 Task: Add Market Corner Cooked Pork Carnitas to the cart.
Action: Mouse moved to (15, 113)
Screenshot: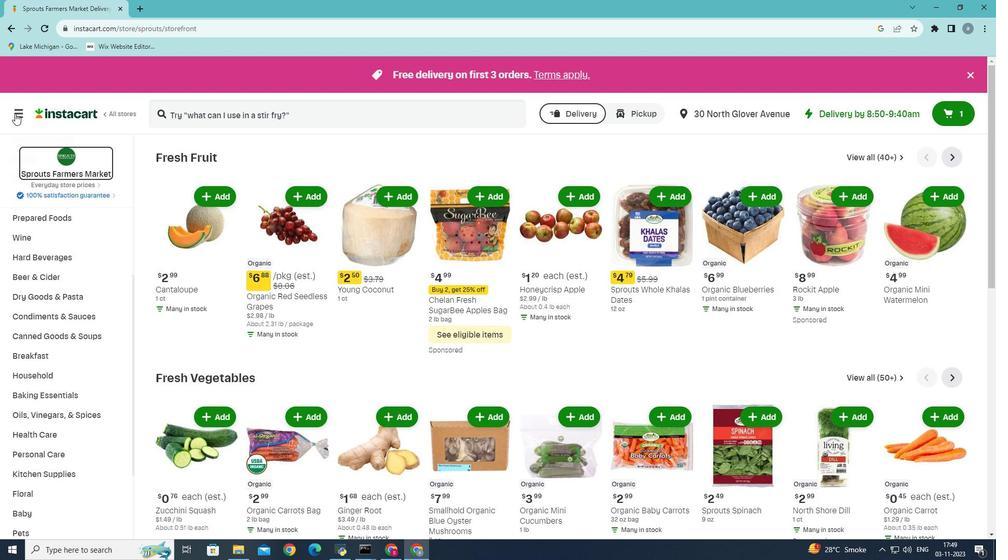 
Action: Mouse pressed left at (15, 113)
Screenshot: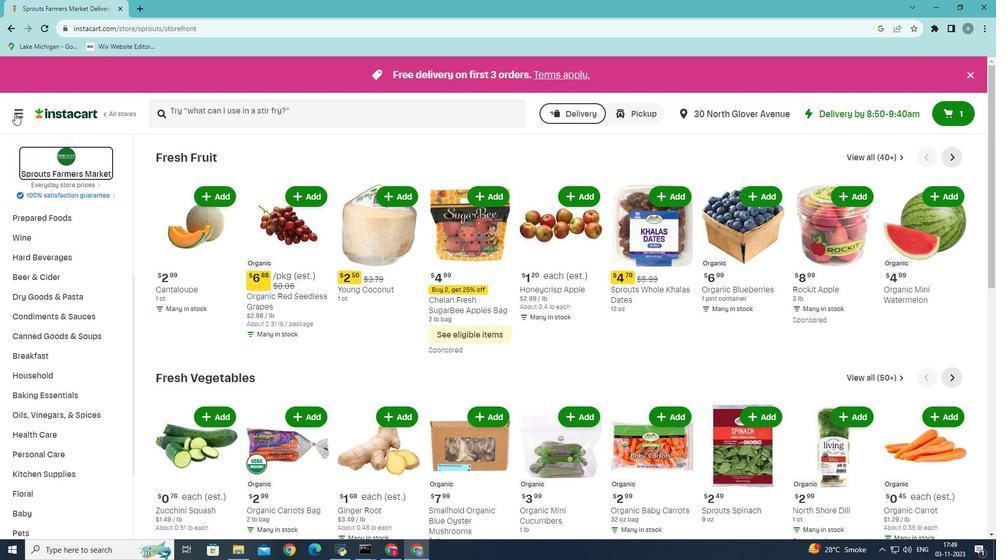 
Action: Mouse moved to (46, 288)
Screenshot: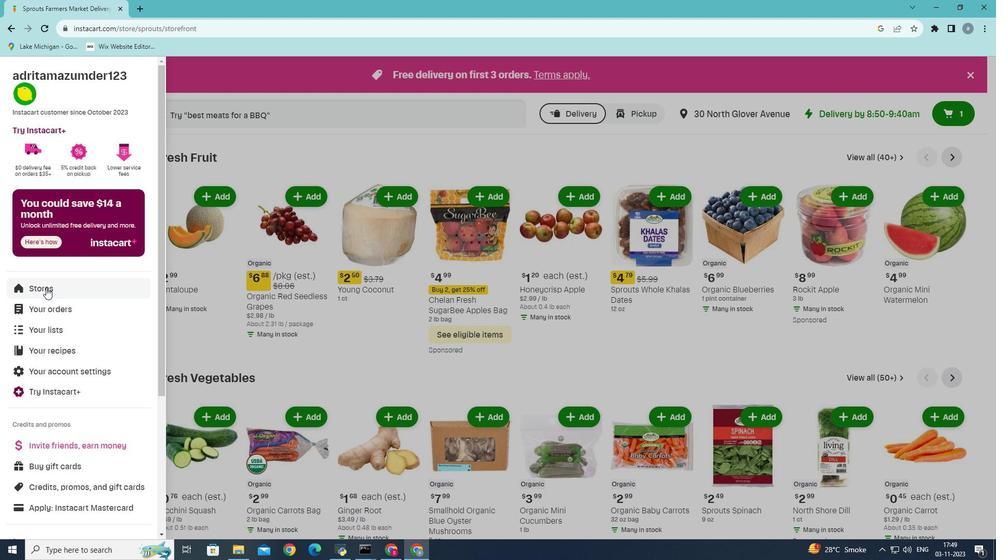 
Action: Mouse pressed left at (46, 288)
Screenshot: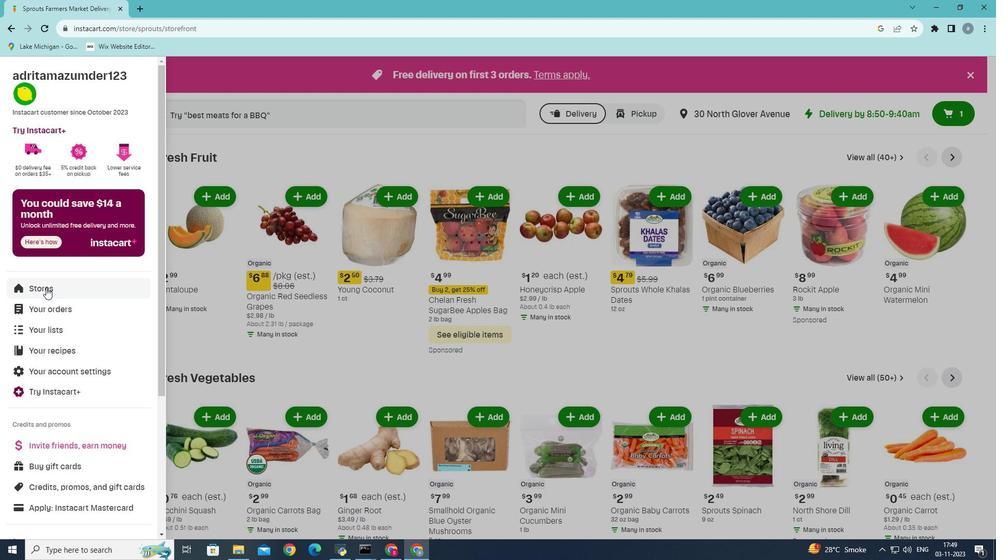 
Action: Mouse moved to (247, 117)
Screenshot: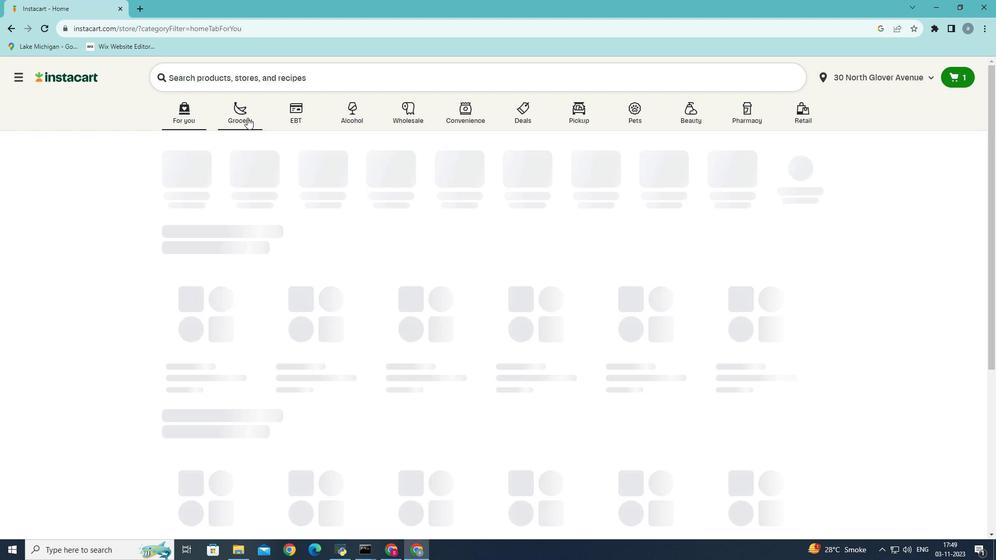 
Action: Mouse pressed left at (247, 117)
Screenshot: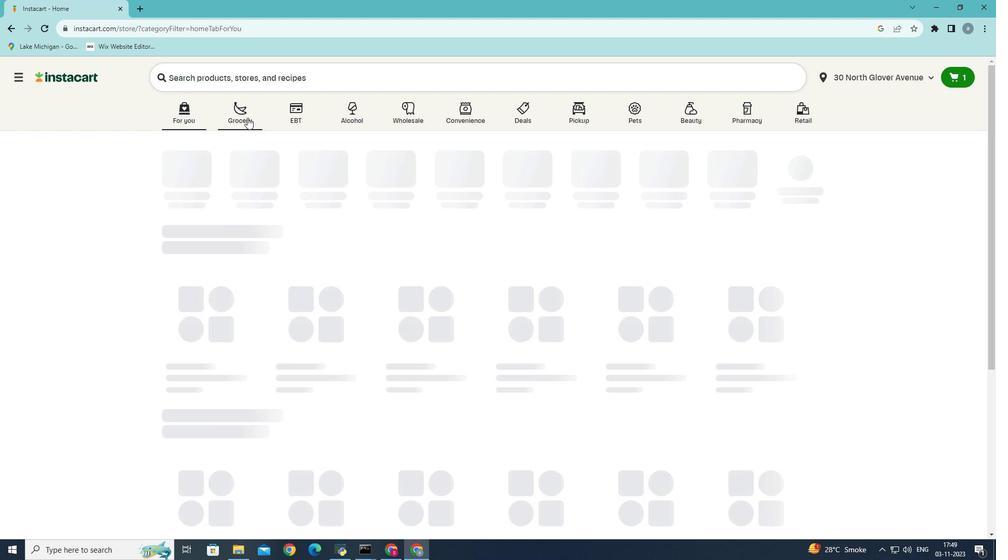 
Action: Mouse moved to (222, 299)
Screenshot: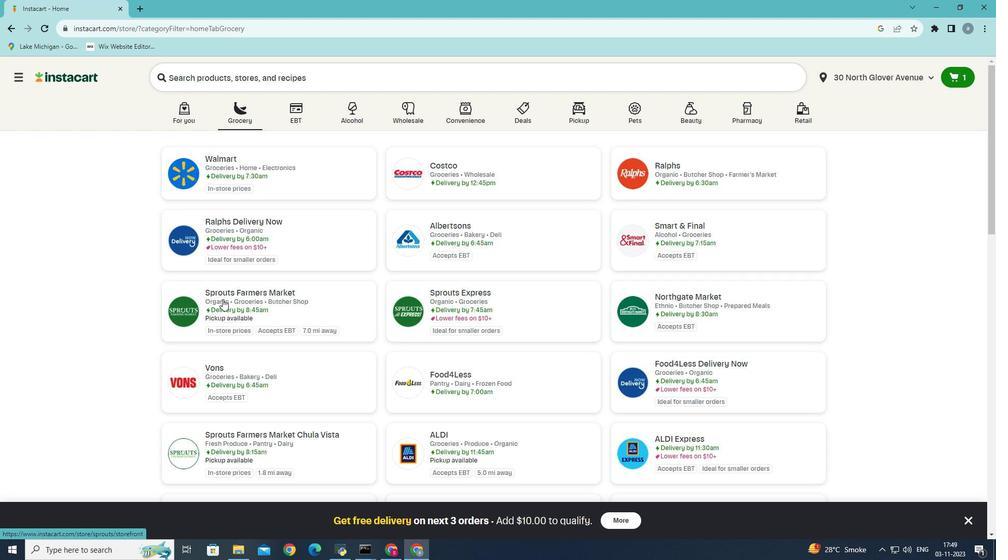 
Action: Mouse pressed left at (222, 299)
Screenshot: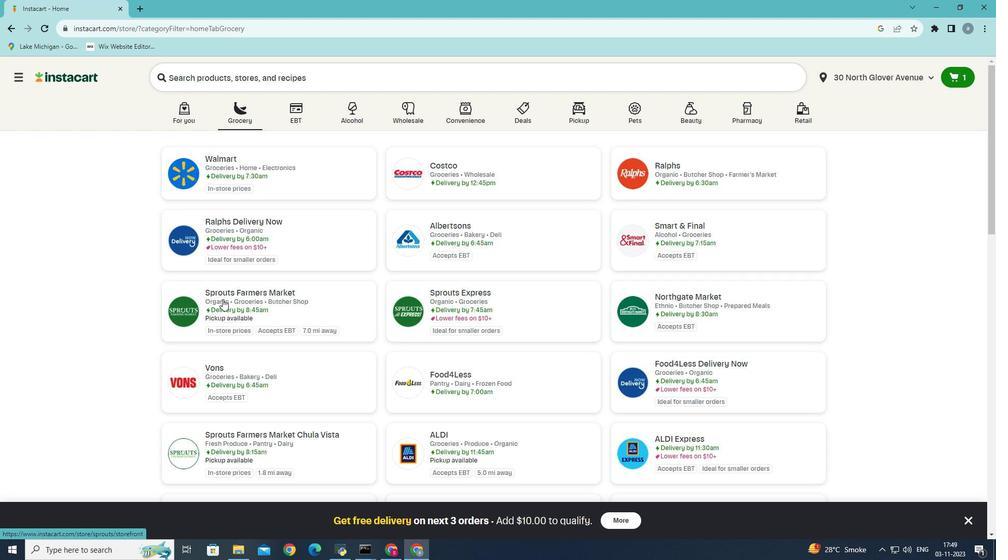 
Action: Mouse moved to (67, 483)
Screenshot: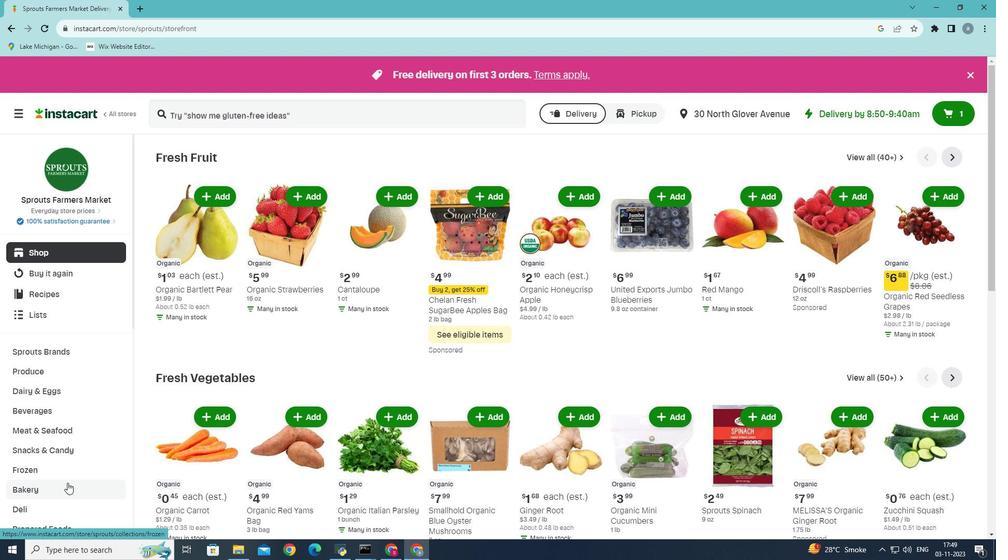 
Action: Mouse scrolled (67, 482) with delta (0, 0)
Screenshot: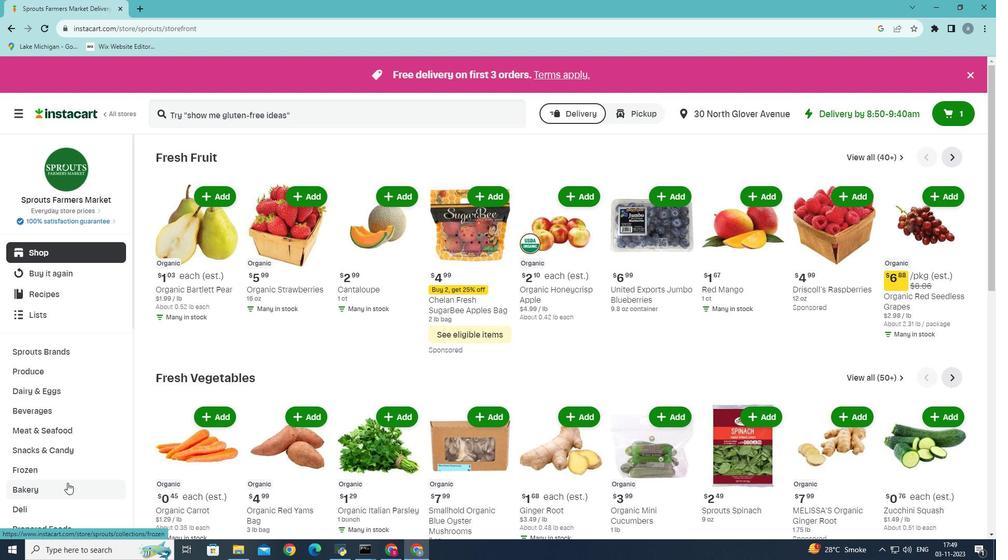 
Action: Mouse moved to (66, 483)
Screenshot: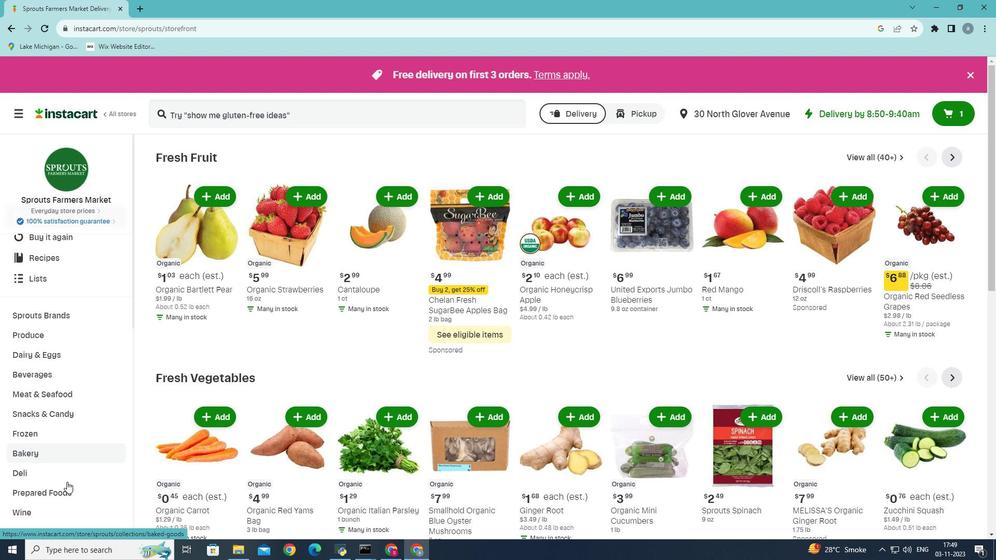 
Action: Mouse scrolled (66, 482) with delta (0, 0)
Screenshot: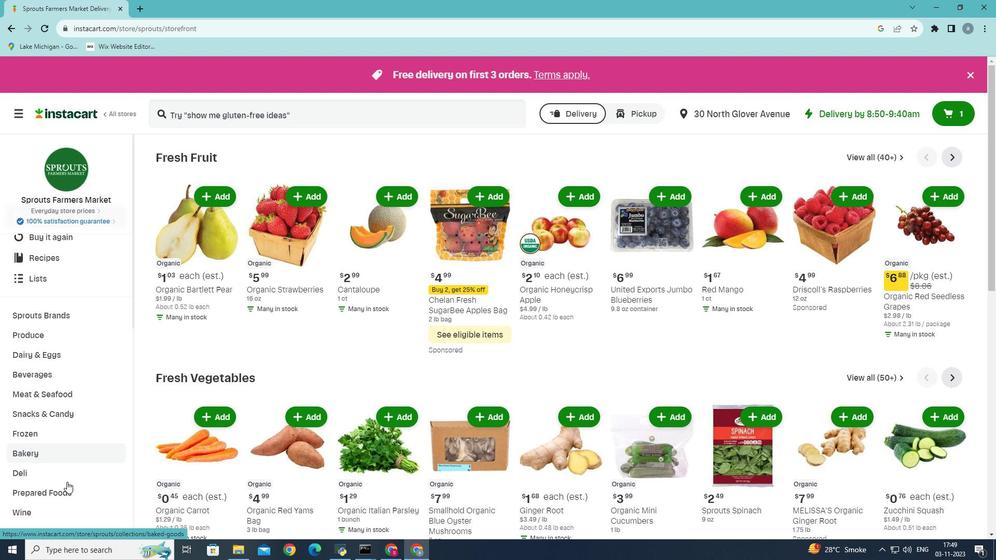 
Action: Mouse moved to (43, 430)
Screenshot: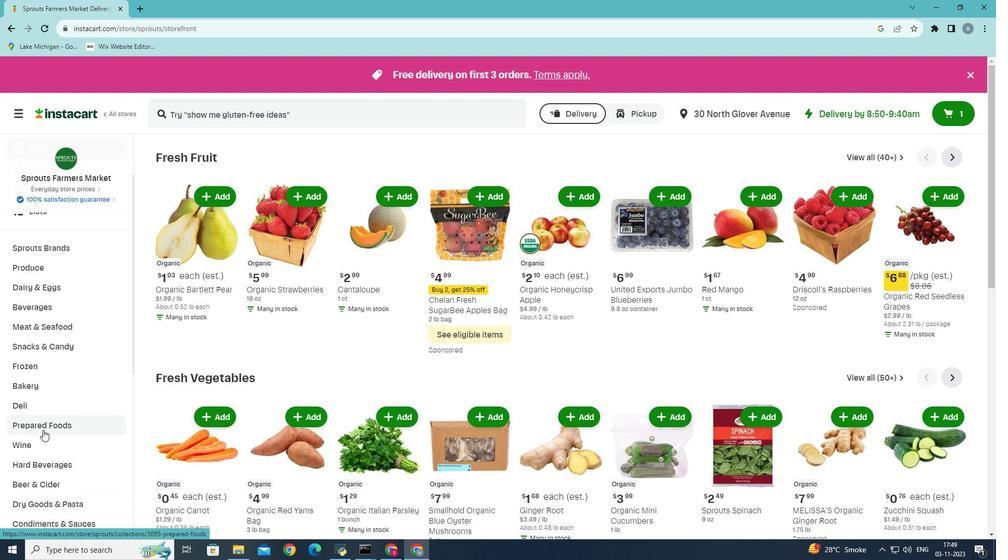 
Action: Mouse pressed left at (43, 430)
Screenshot: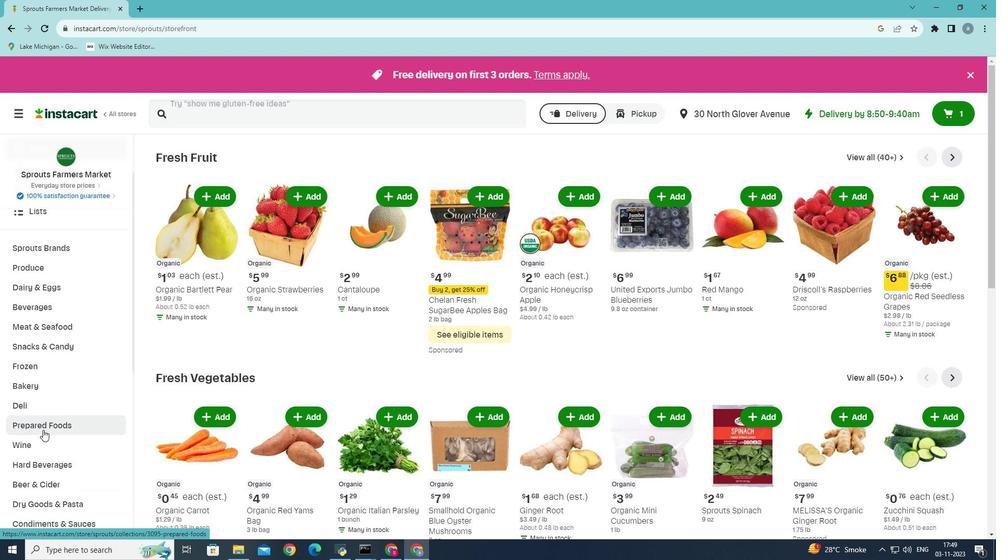 
Action: Mouse moved to (353, 178)
Screenshot: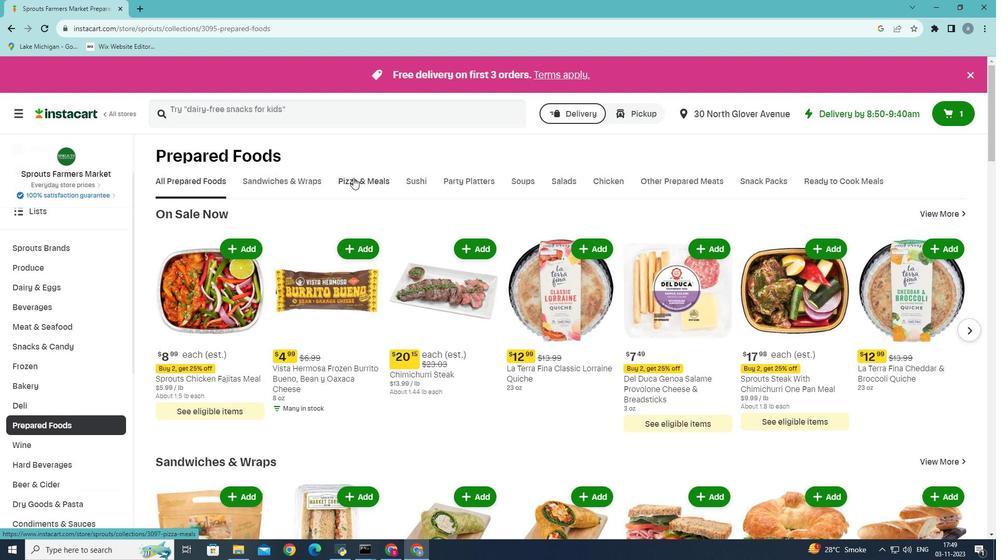 
Action: Mouse pressed left at (353, 178)
Screenshot: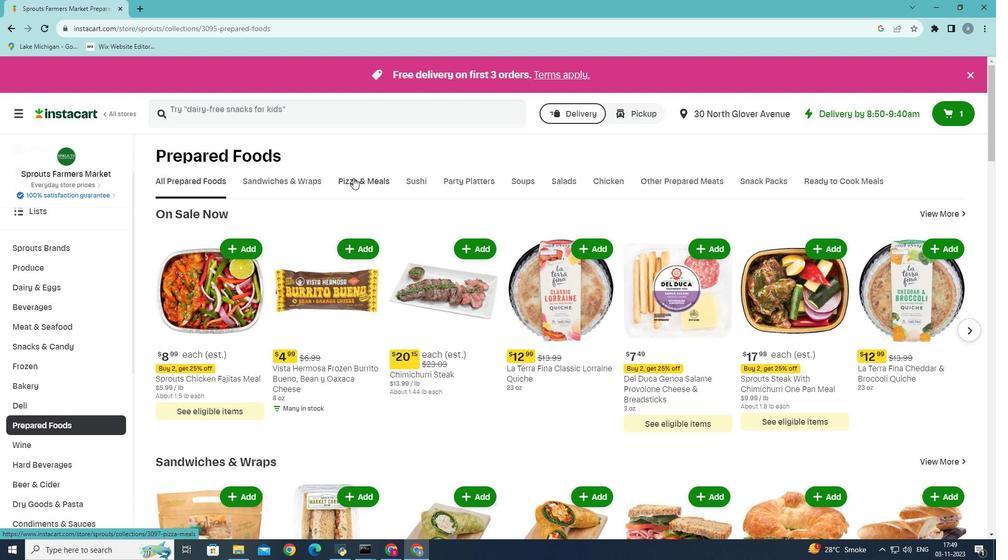 
Action: Mouse moved to (726, 232)
Screenshot: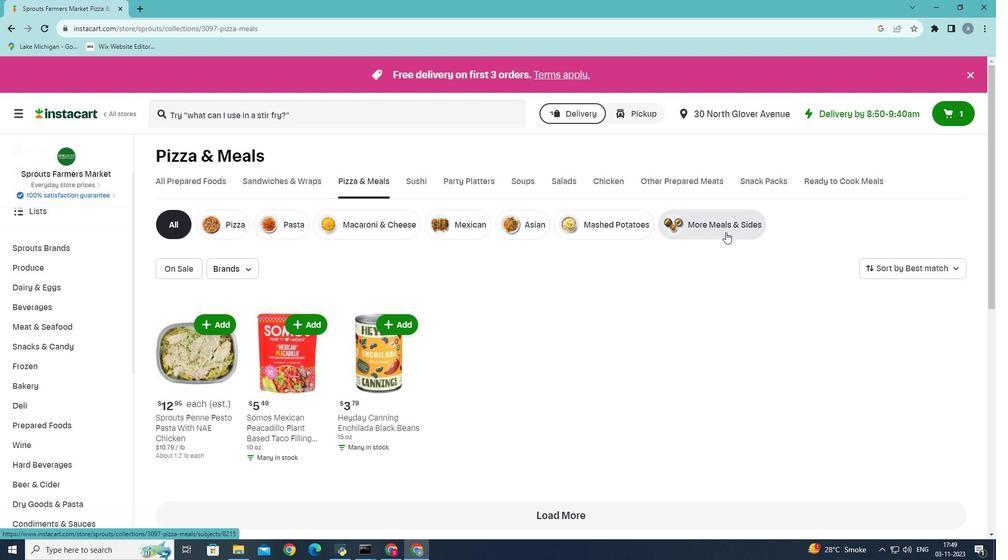 
Action: Mouse pressed left at (726, 232)
Screenshot: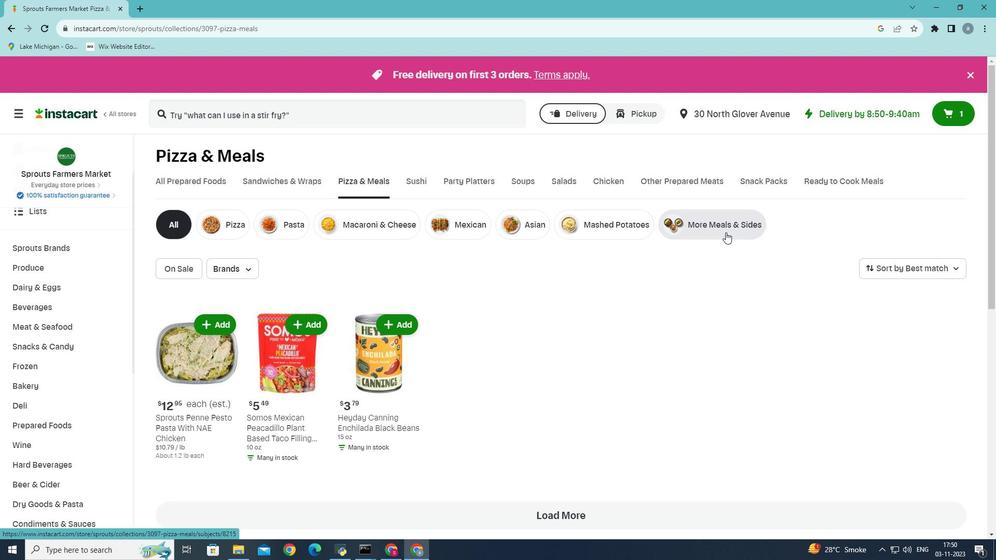 
Action: Mouse moved to (230, 115)
Screenshot: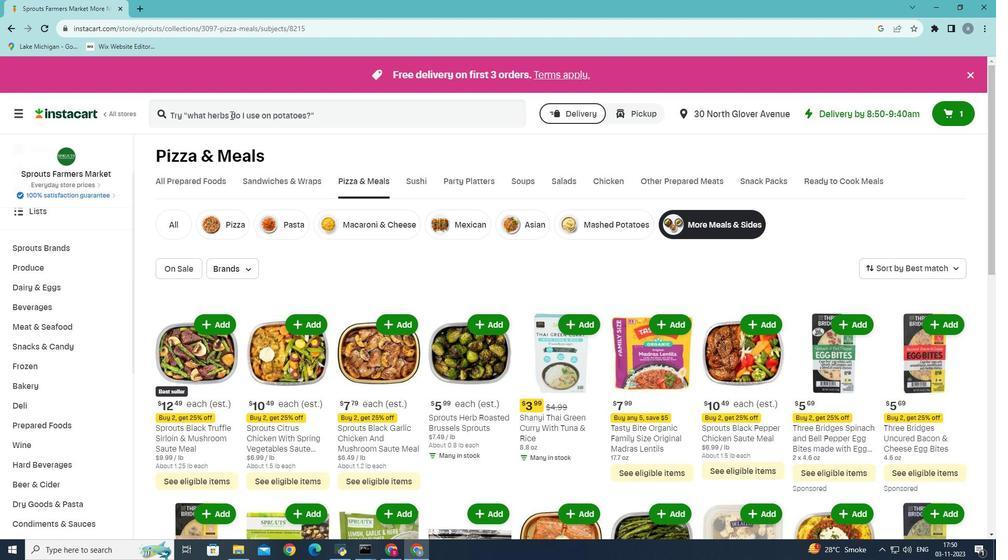 
Action: Mouse pressed left at (230, 115)
Screenshot: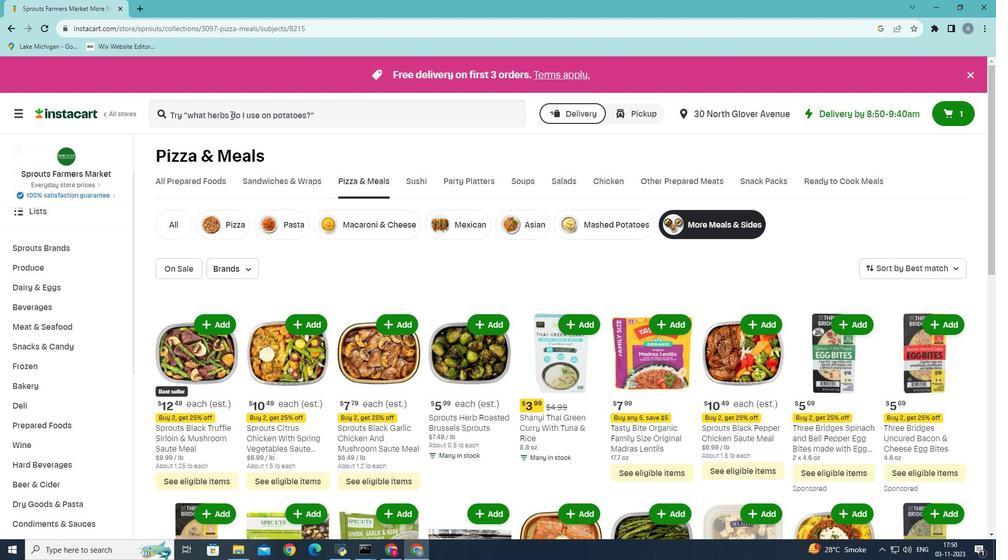 
Action: Mouse moved to (270, 111)
Screenshot: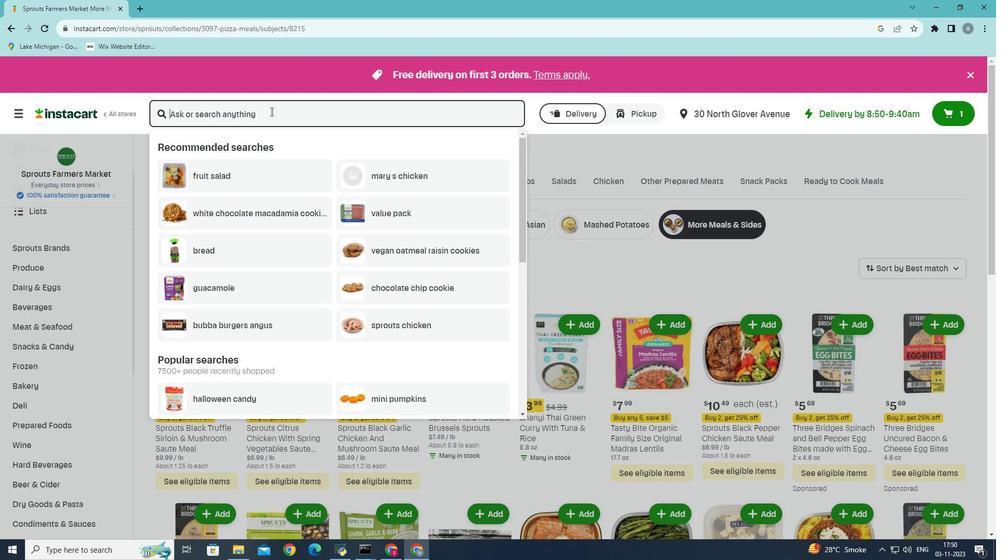 
Action: Key pressed <Key.shift>Market<Key.space><Key.shift>Corner<Key.space>cooked<Key.space>pork<Key.space>carrrrr<Key.backspace><Key.backspace><Key.backspace><Key.backspace>nitas<Key.enter>
Screenshot: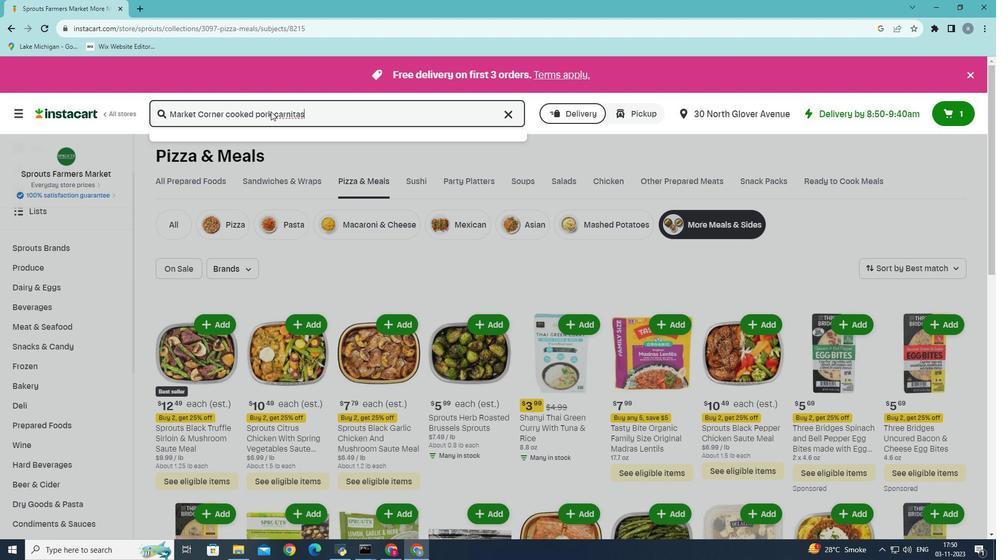 
Action: Mouse moved to (293, 223)
Screenshot: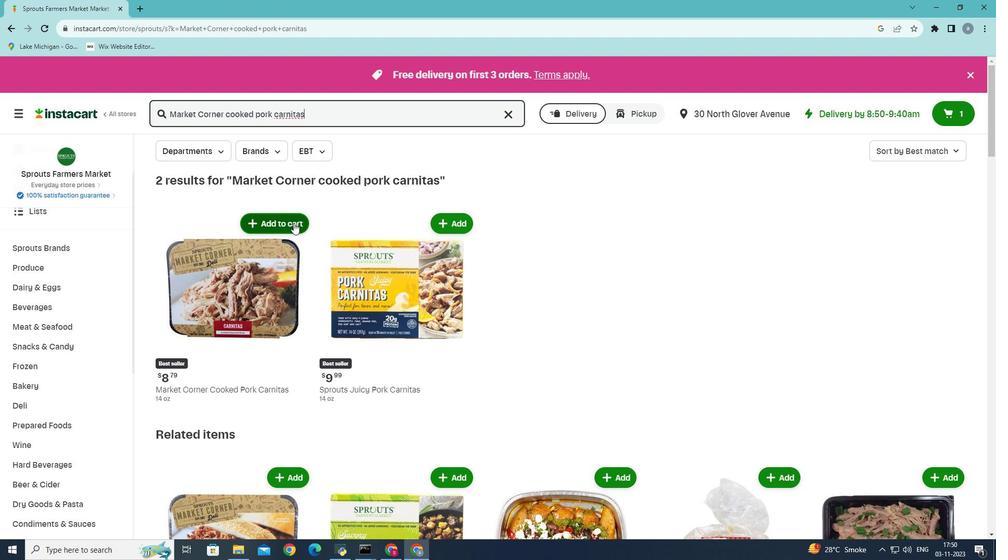 
Action: Mouse pressed left at (293, 223)
Screenshot: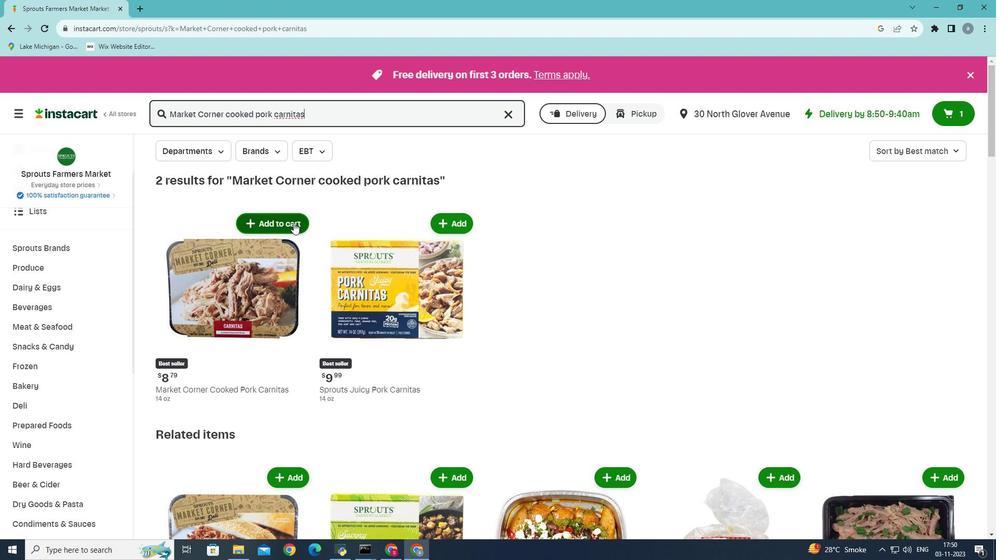 
Action: Mouse moved to (293, 223)
Screenshot: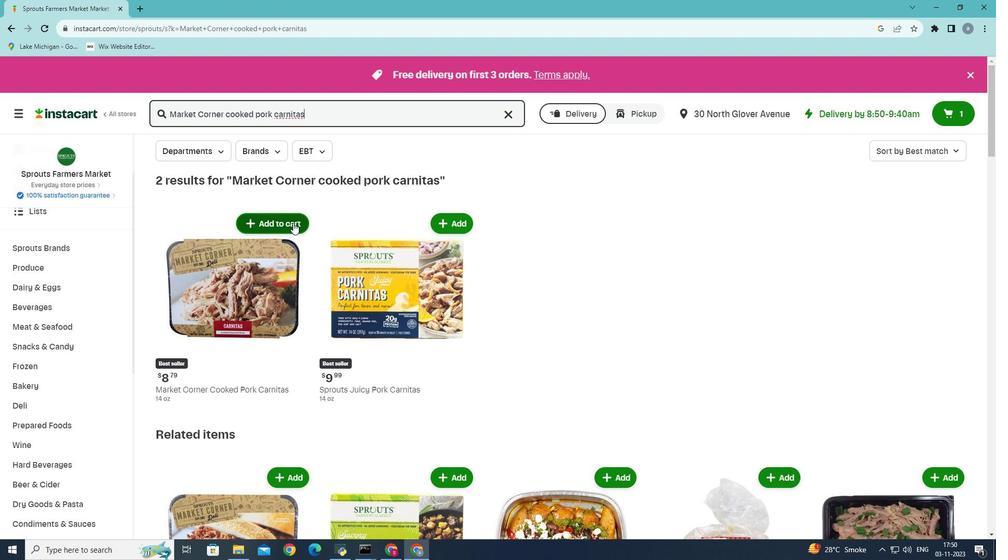 
